 Task: Look for products in the category "Hummus" from Store Brand only.
Action: Mouse moved to (701, 231)
Screenshot: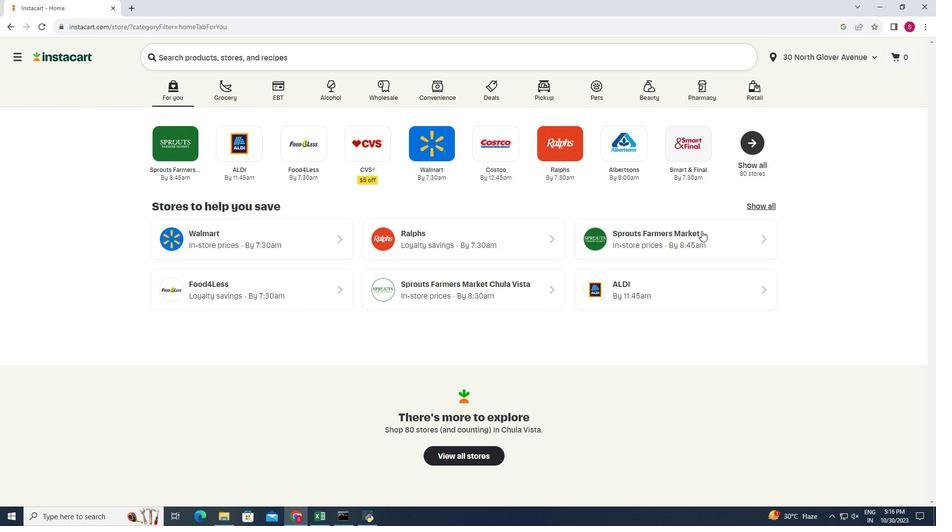 
Action: Mouse pressed left at (701, 231)
Screenshot: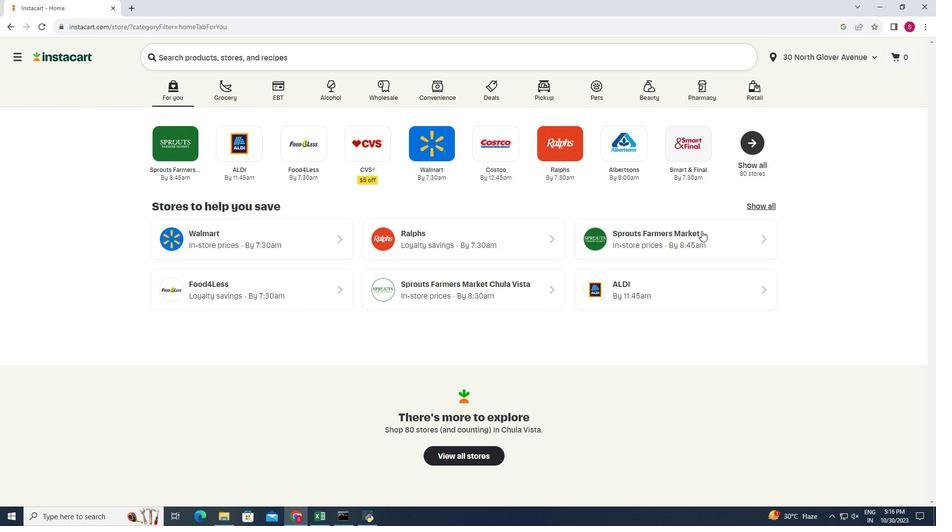 
Action: Mouse moved to (35, 430)
Screenshot: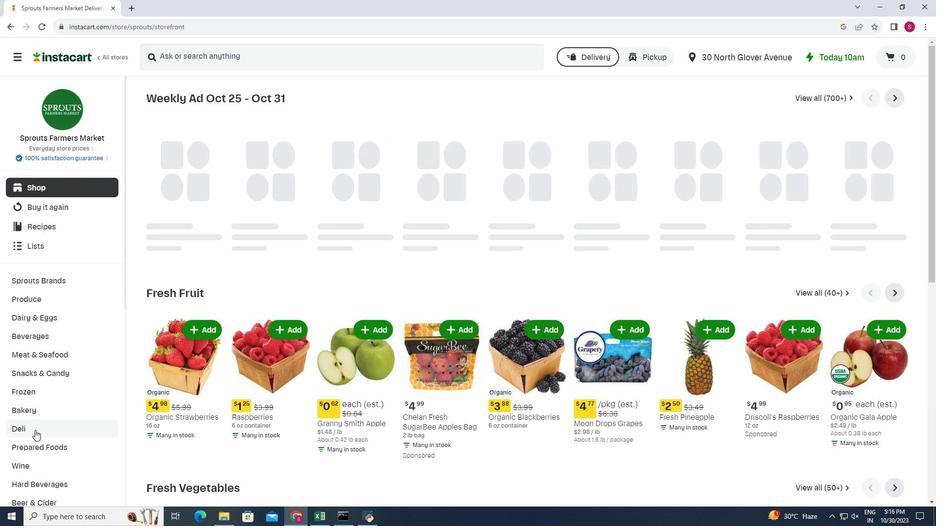 
Action: Mouse pressed left at (35, 430)
Screenshot: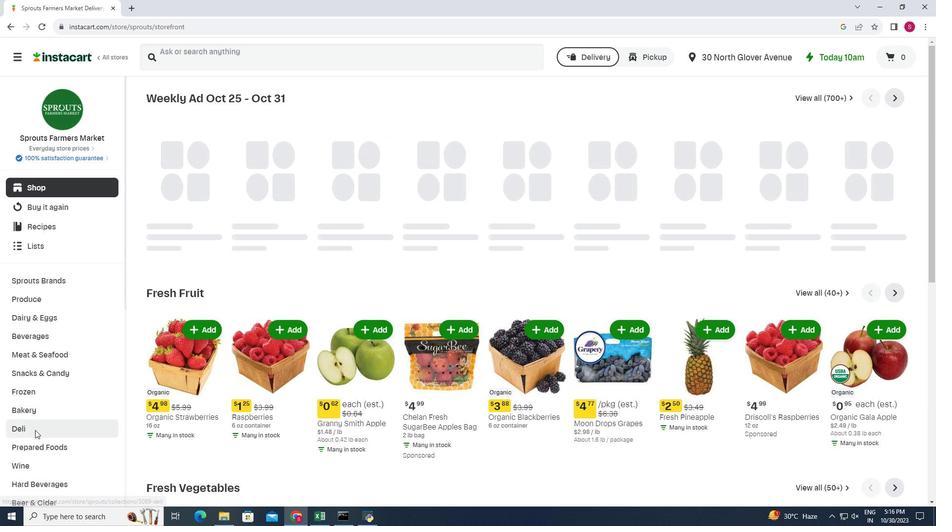 
Action: Mouse moved to (340, 122)
Screenshot: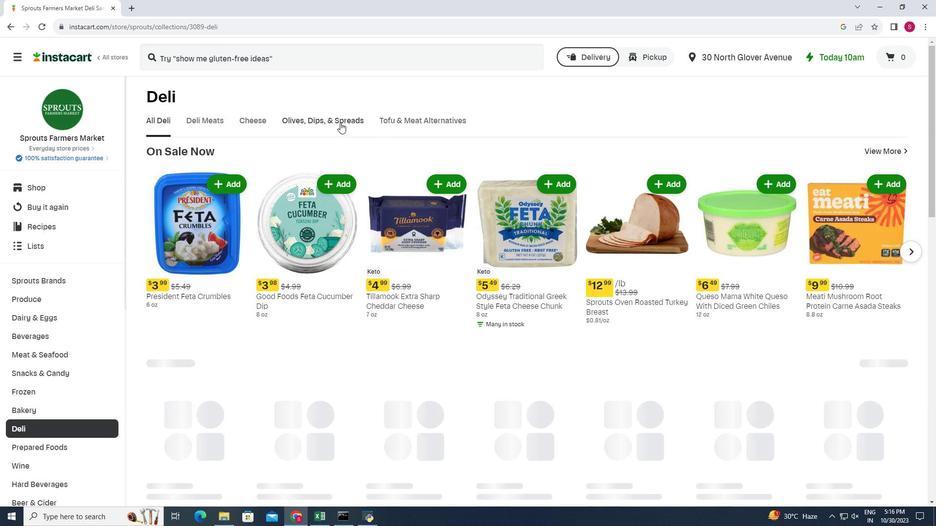
Action: Mouse pressed left at (340, 122)
Screenshot: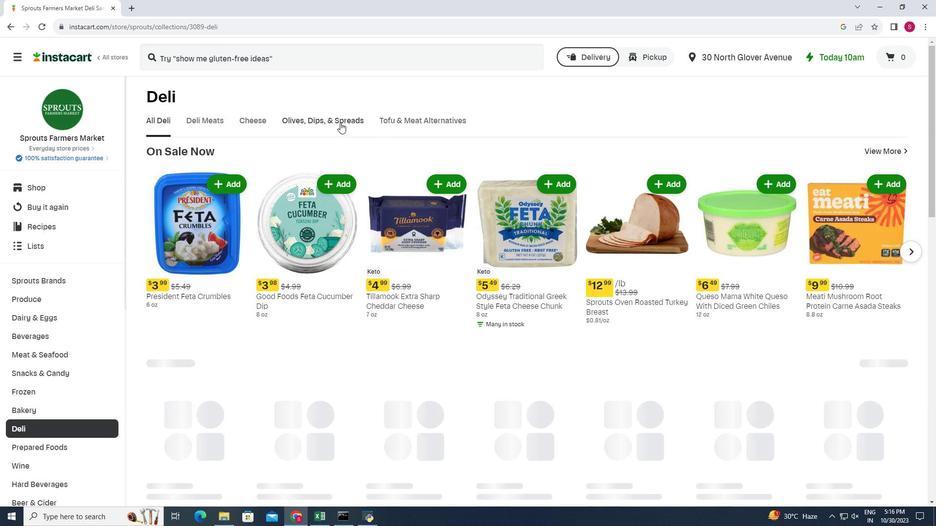 
Action: Mouse moved to (224, 159)
Screenshot: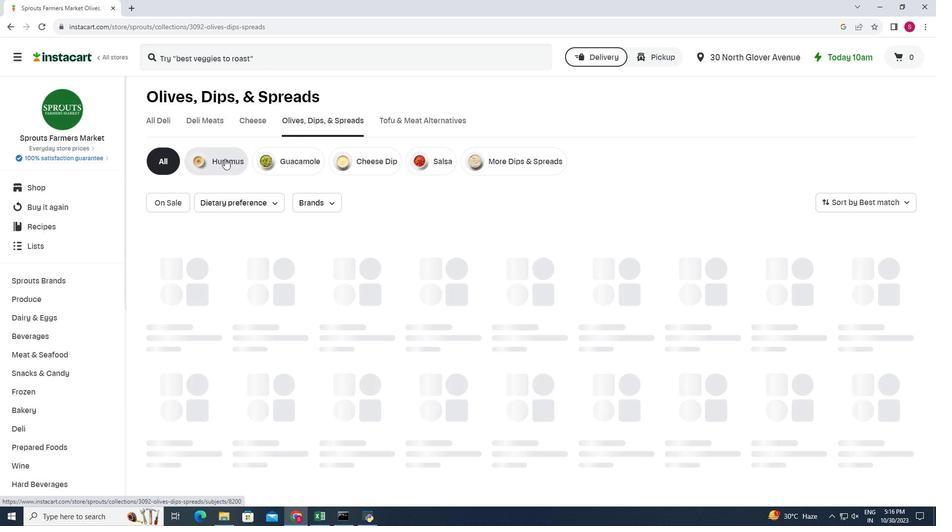 
Action: Mouse pressed left at (224, 159)
Screenshot: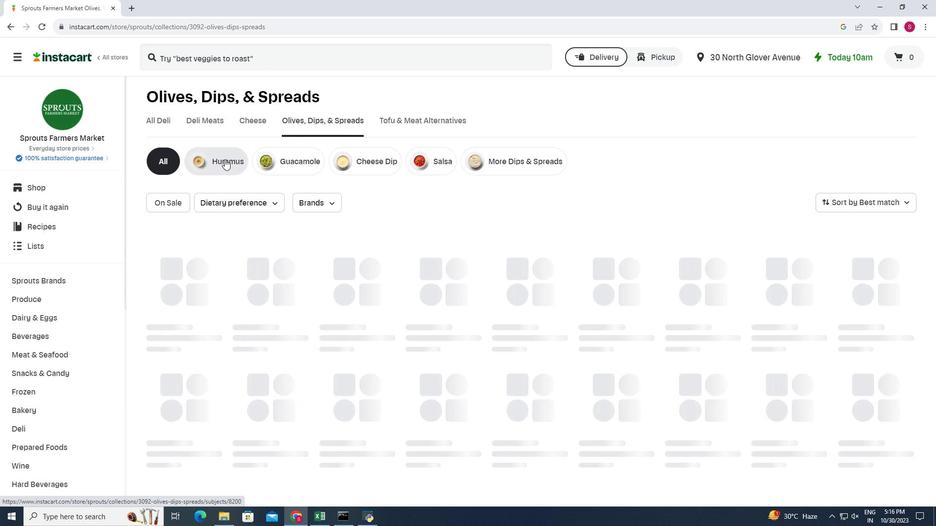 
Action: Mouse moved to (284, 204)
Screenshot: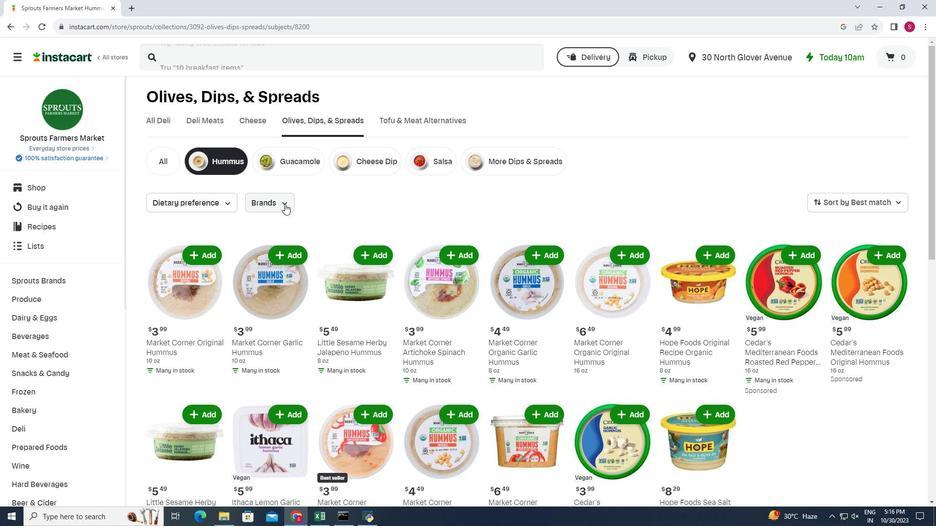 
Action: Mouse pressed left at (284, 204)
Screenshot: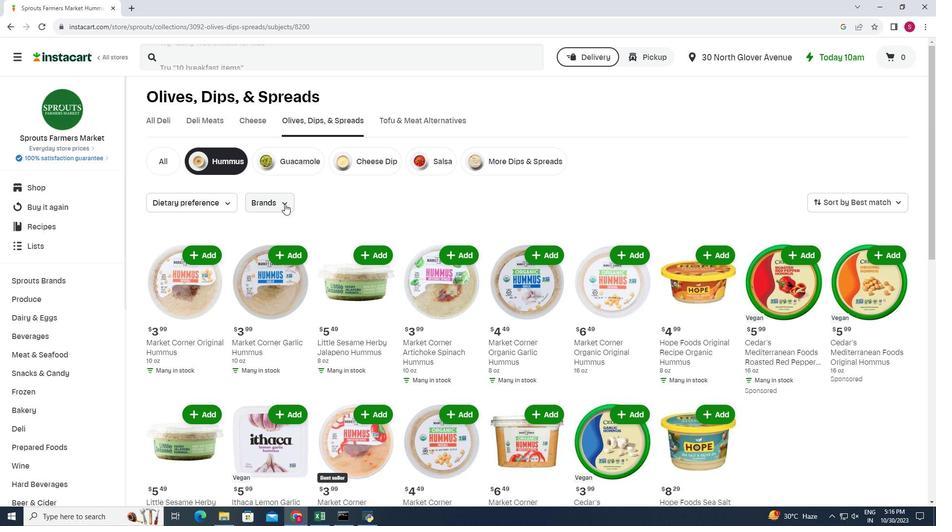 
Action: Mouse moved to (283, 230)
Screenshot: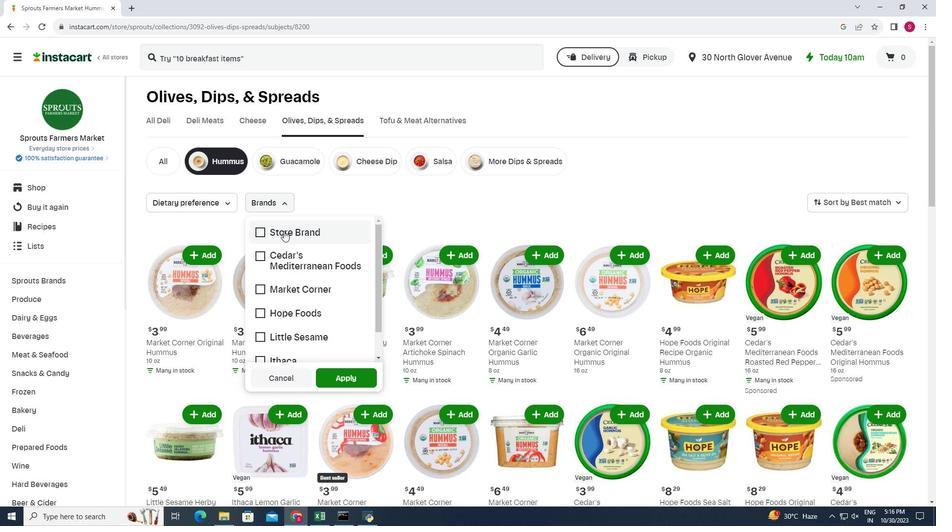 
Action: Mouse pressed left at (283, 230)
Screenshot: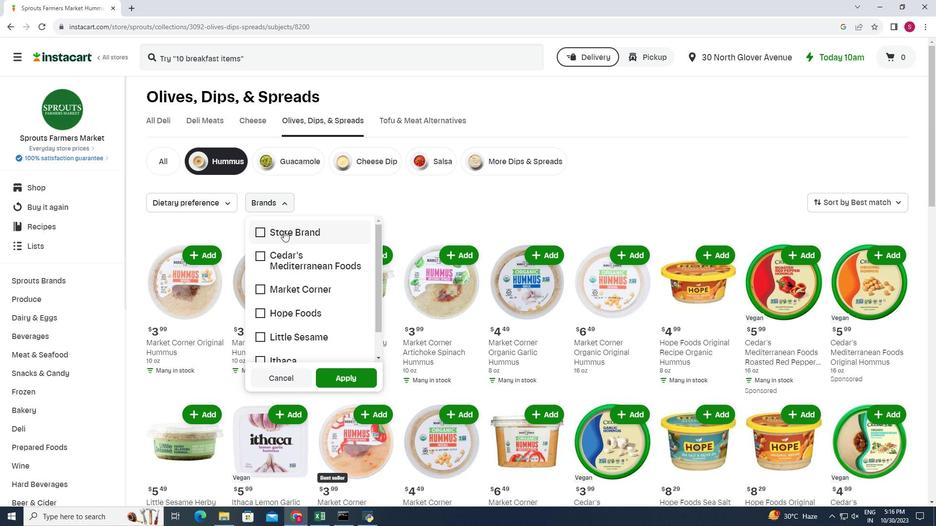 
Action: Mouse moved to (339, 370)
Screenshot: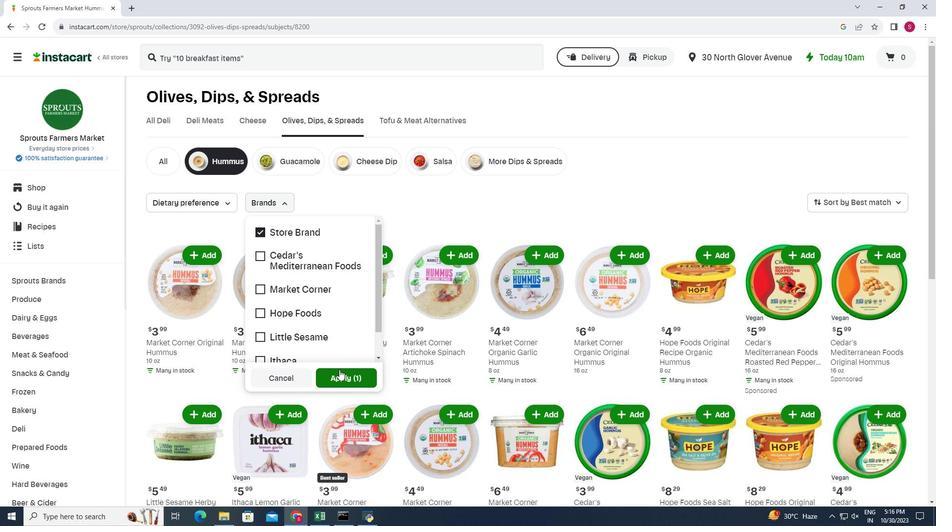 
Action: Mouse pressed left at (339, 370)
Screenshot: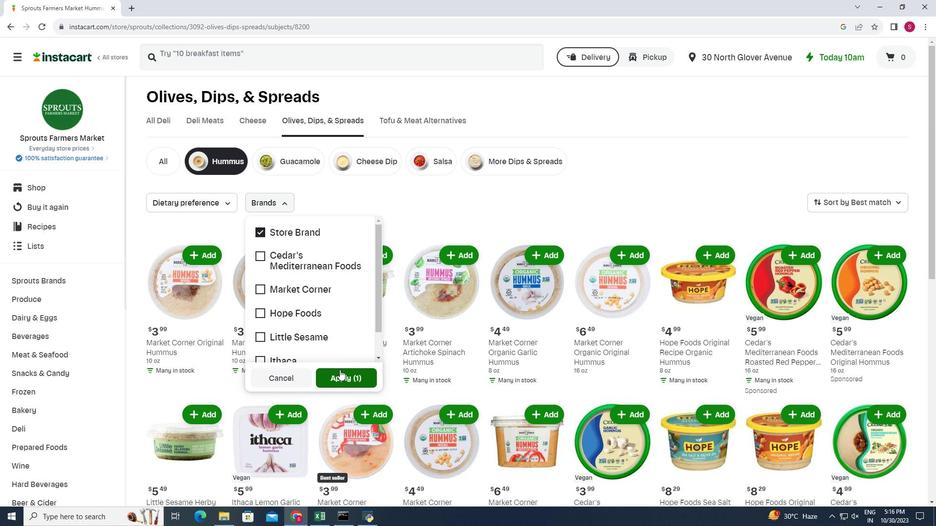 
Action: Mouse moved to (405, 300)
Screenshot: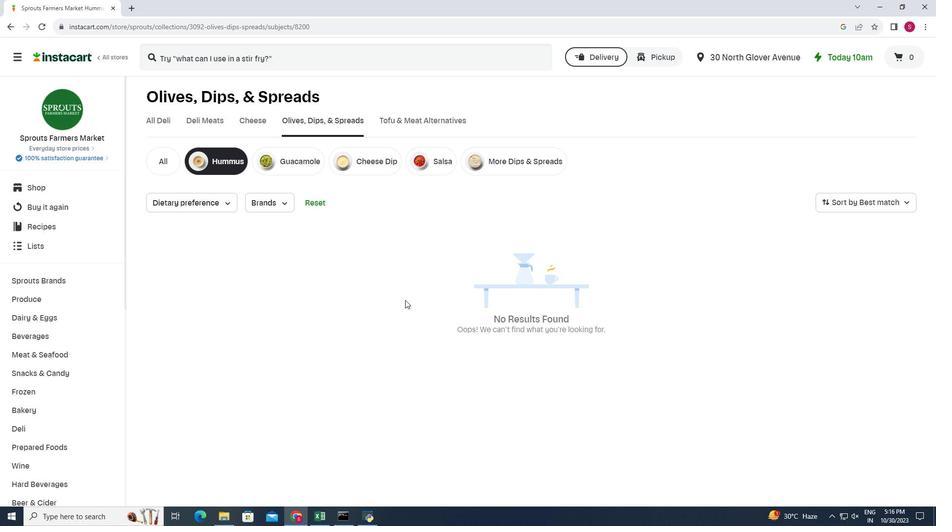 
